 Task: Select the end date as December 2023
Action: Mouse moved to (727, 64)
Screenshot: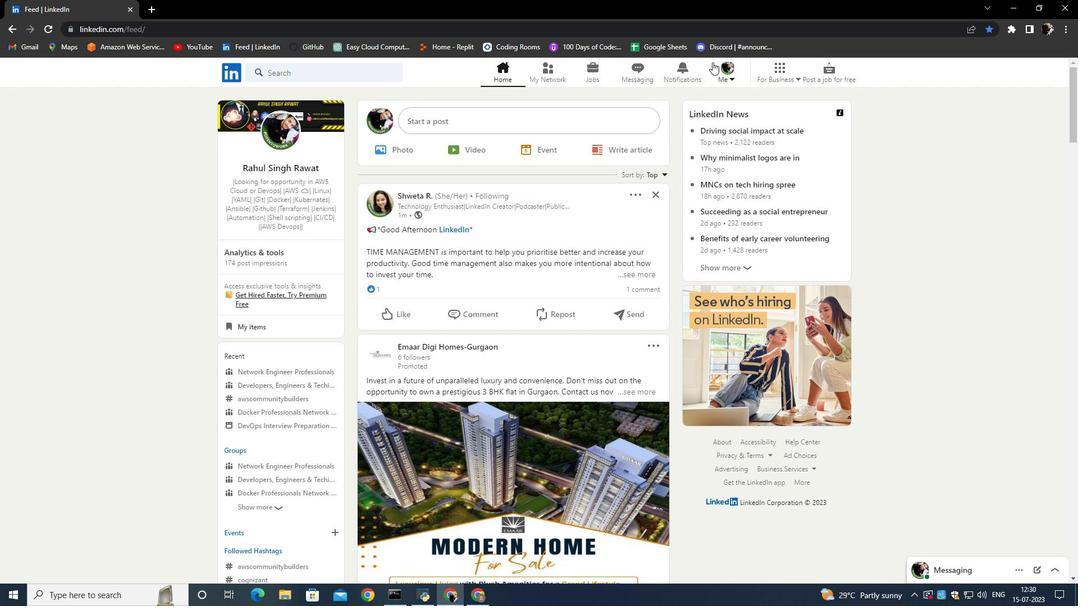 
Action: Mouse pressed left at (727, 64)
Screenshot: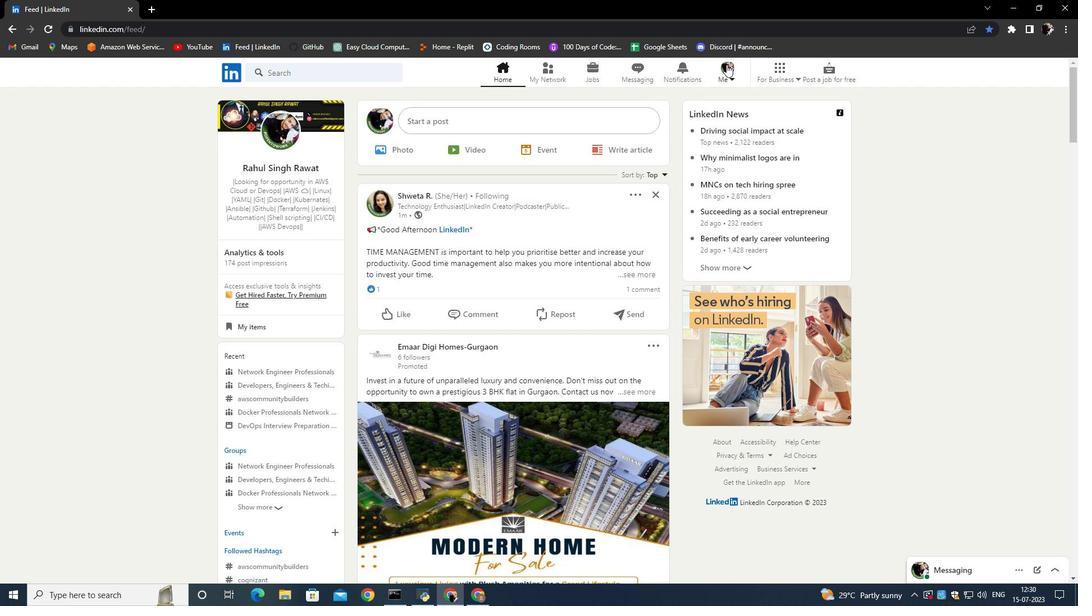 
Action: Mouse moved to (624, 135)
Screenshot: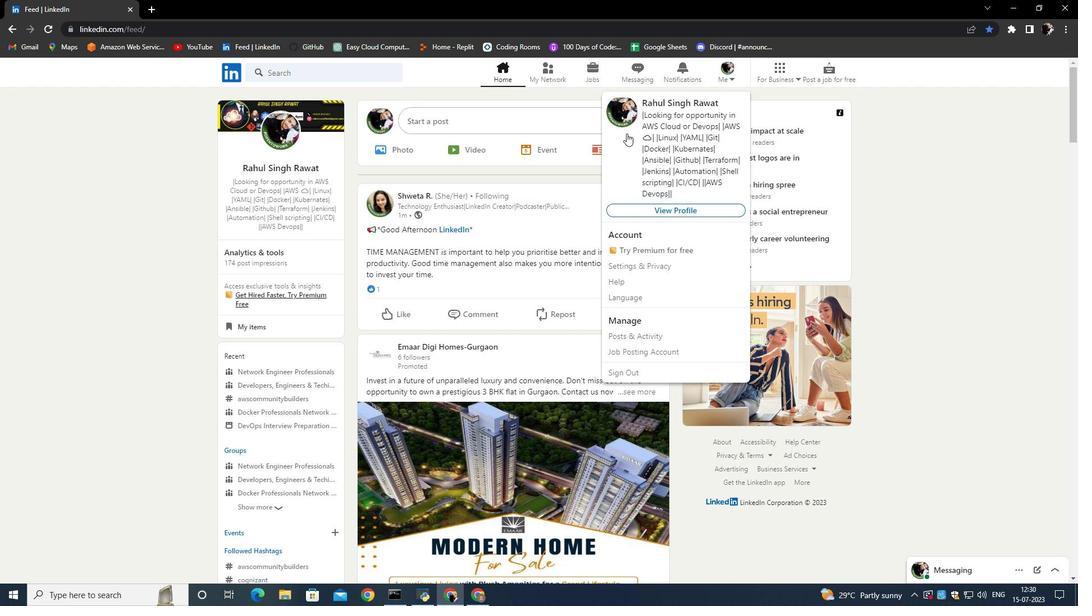 
Action: Mouse pressed left at (624, 135)
Screenshot: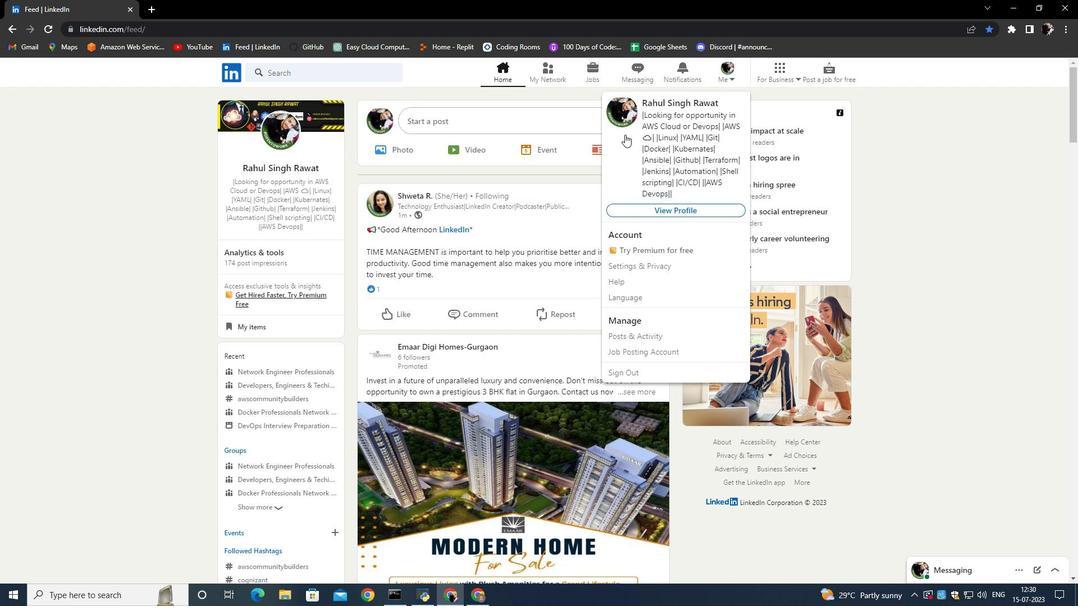 
Action: Mouse moved to (351, 425)
Screenshot: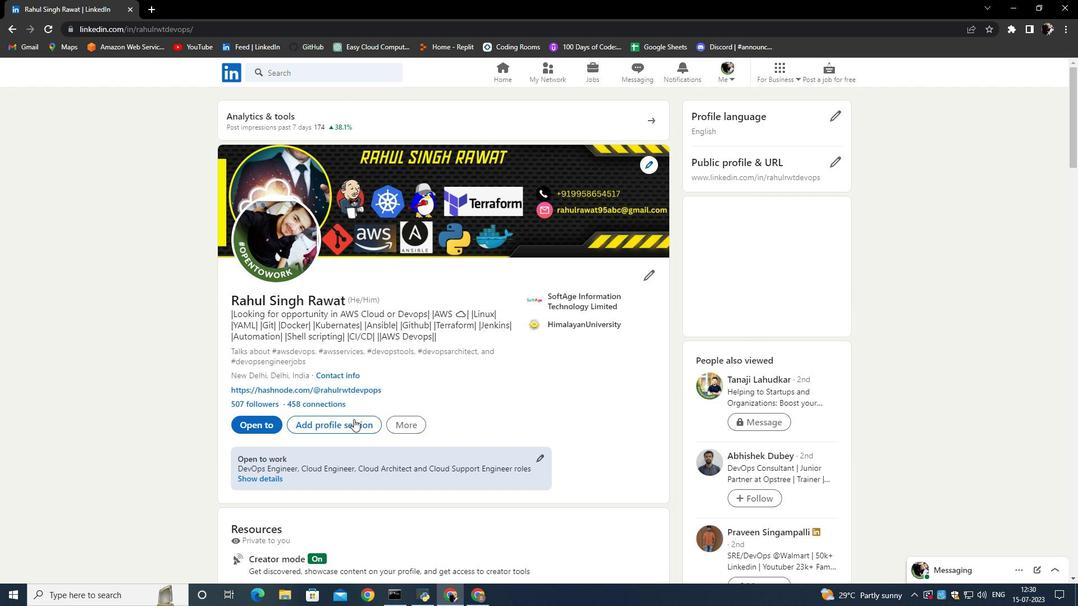 
Action: Mouse pressed left at (351, 425)
Screenshot: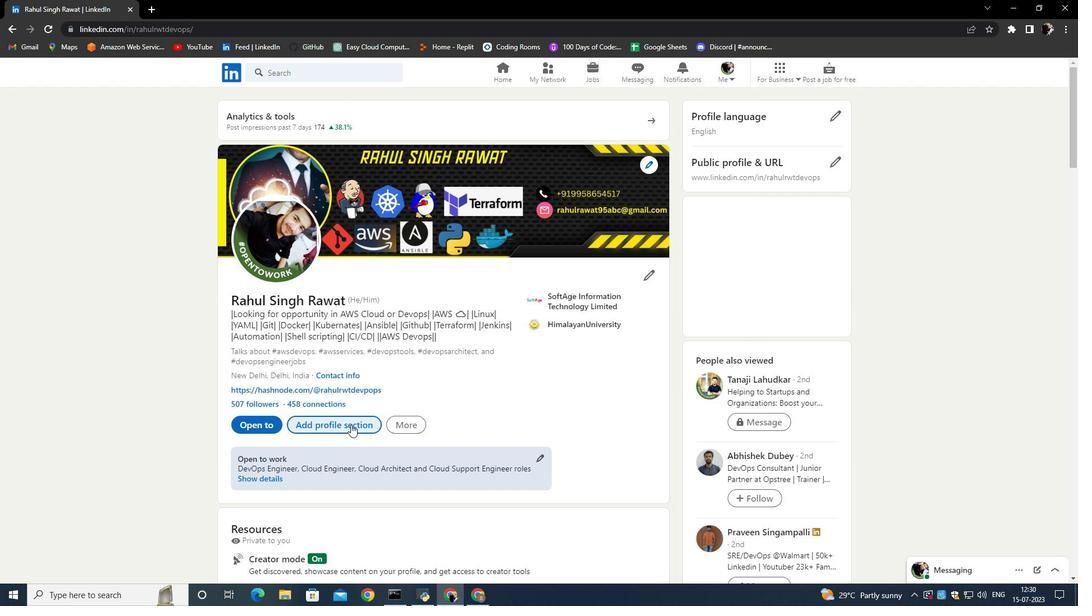 
Action: Mouse moved to (426, 310)
Screenshot: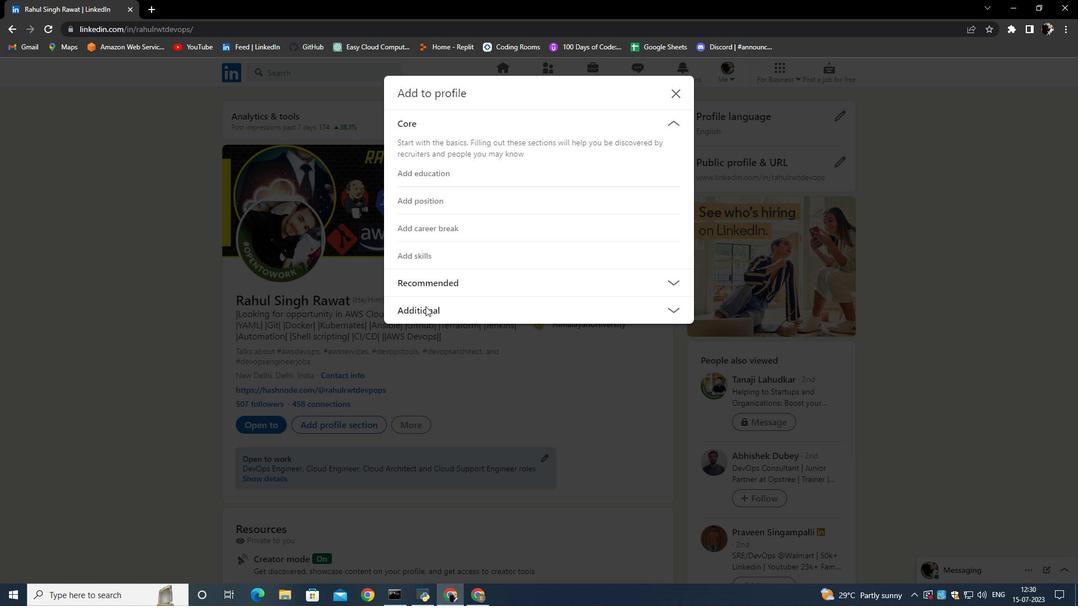 
Action: Mouse pressed left at (426, 310)
Screenshot: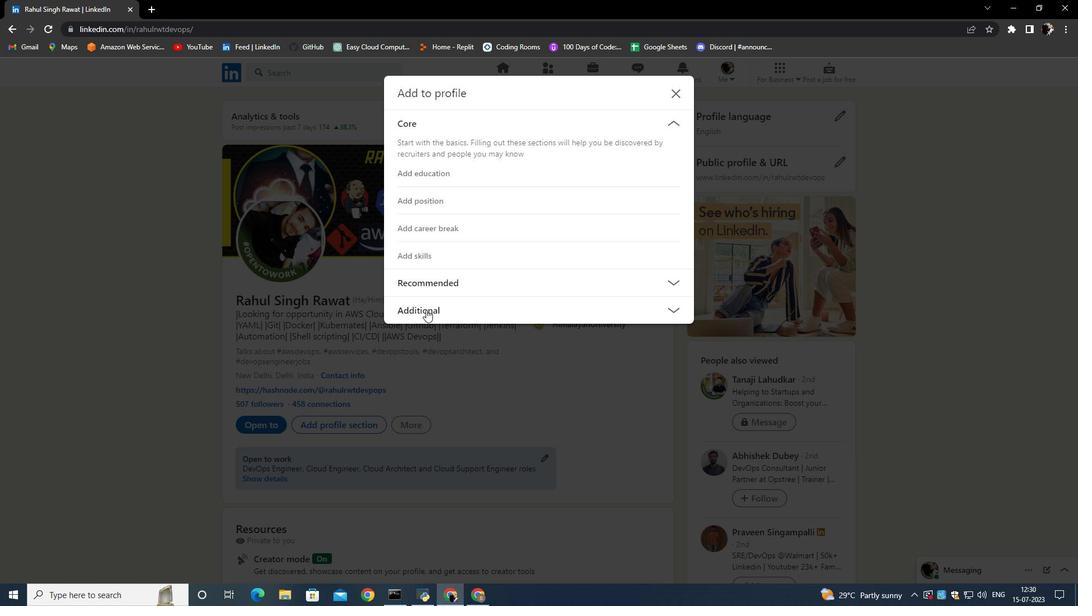 
Action: Mouse moved to (434, 228)
Screenshot: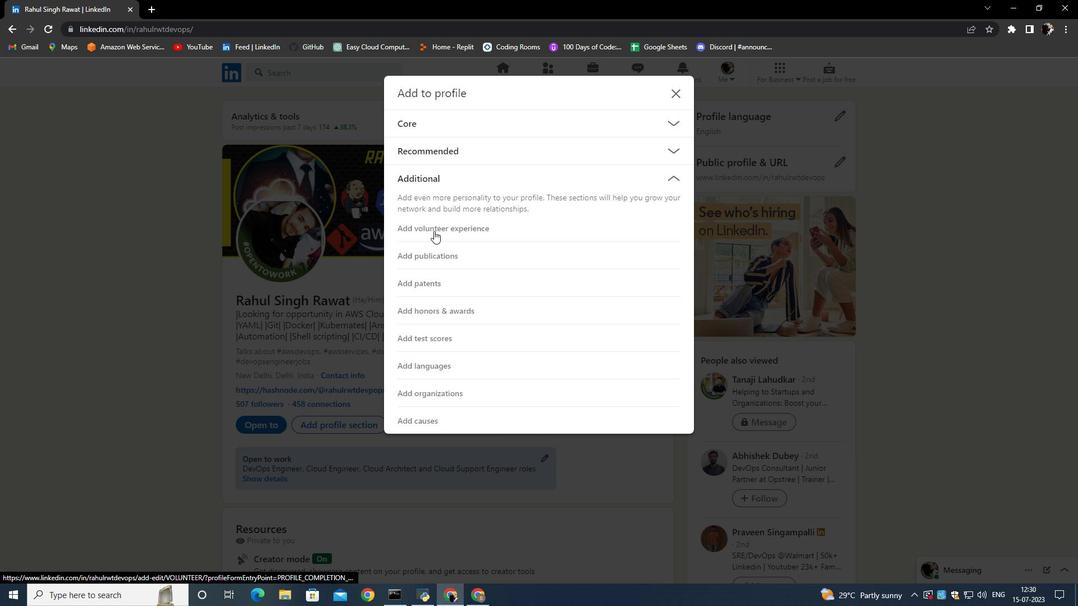 
Action: Mouse pressed left at (434, 228)
Screenshot: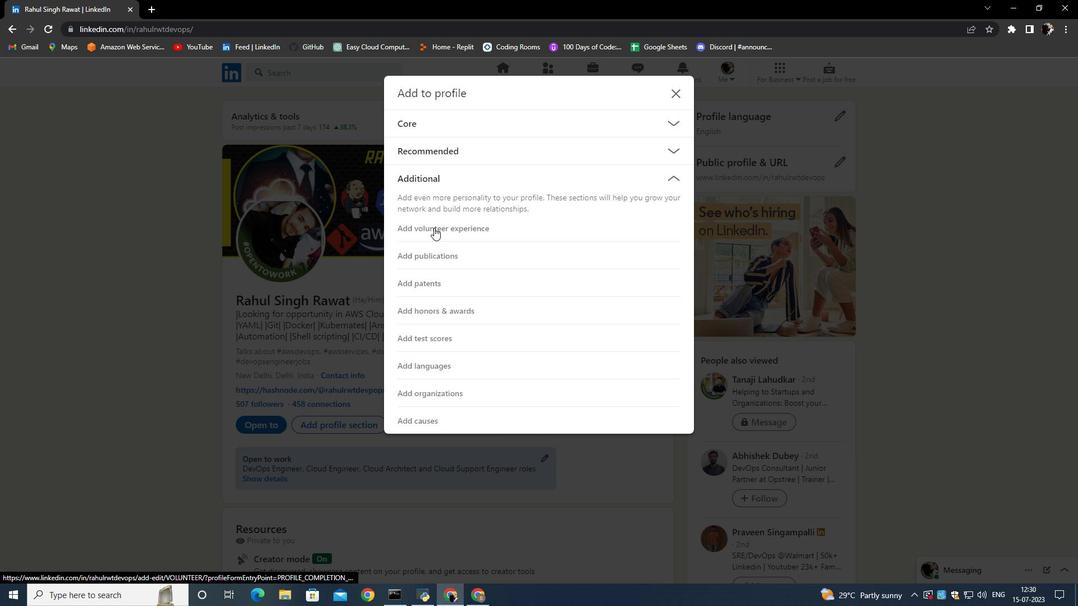 
Action: Mouse moved to (387, 378)
Screenshot: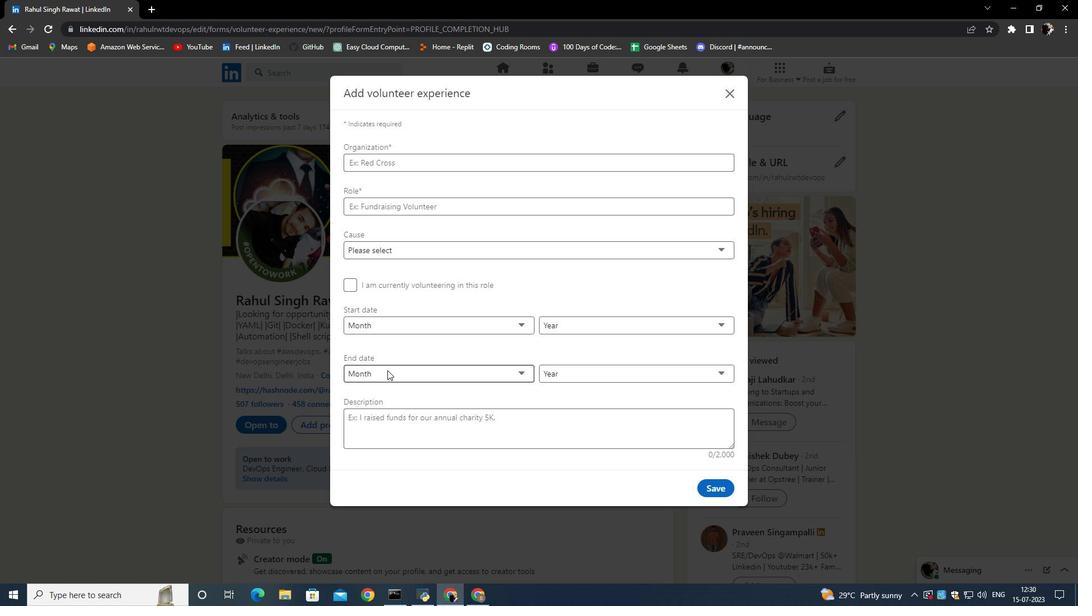 
Action: Mouse pressed left at (387, 378)
Screenshot: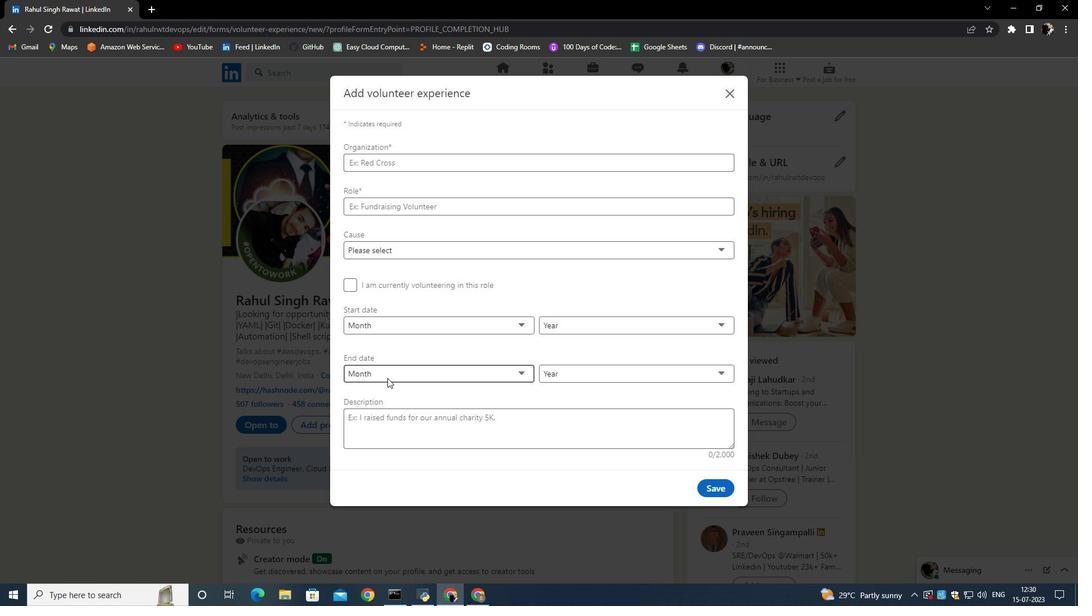 
Action: Mouse moved to (381, 523)
Screenshot: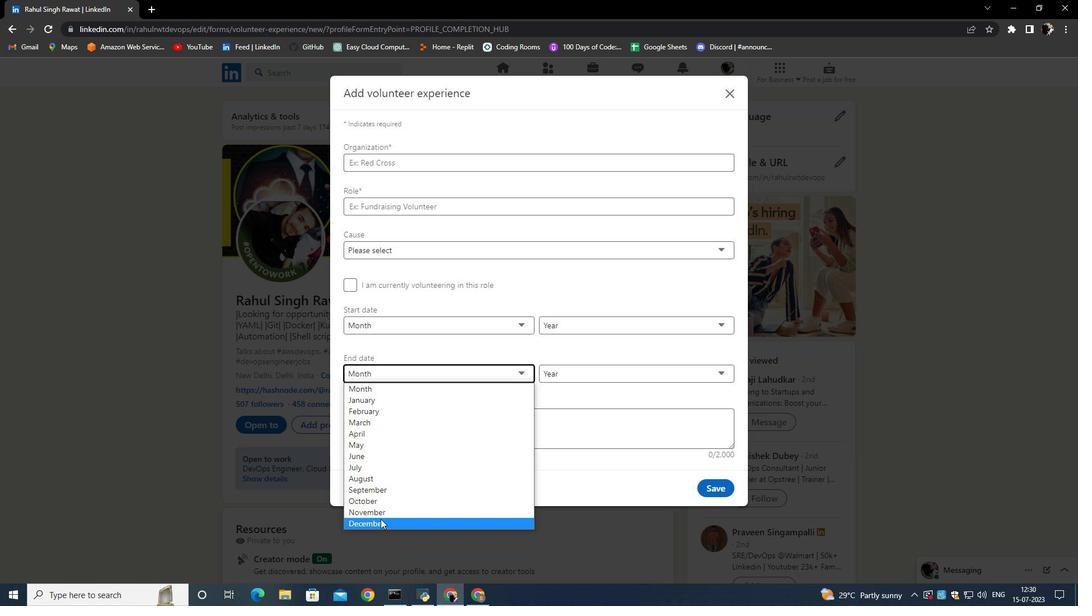 
Action: Mouse pressed left at (381, 523)
Screenshot: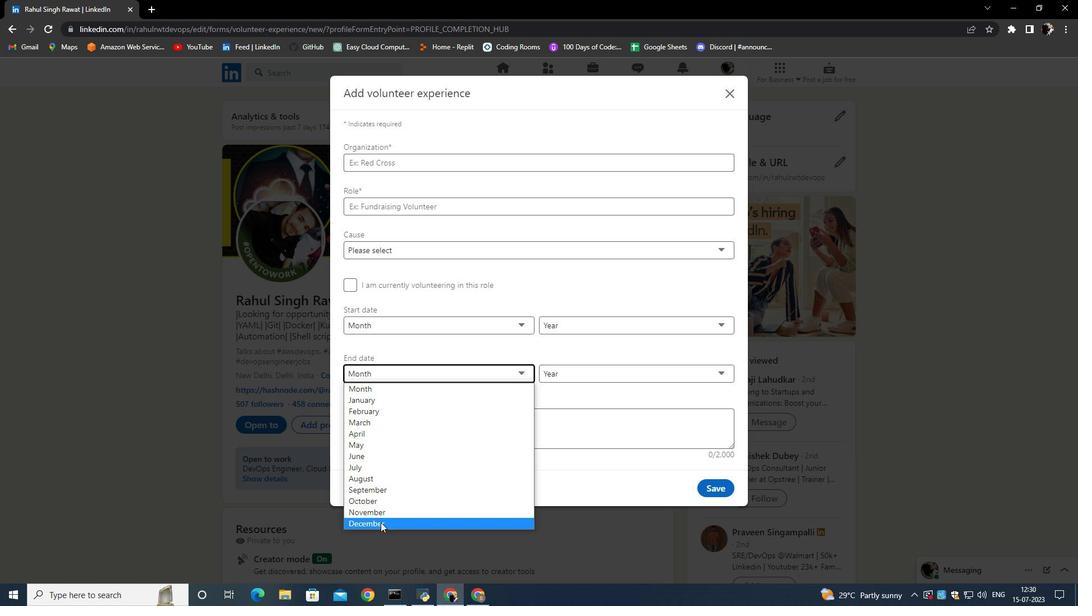 
Action: Mouse moved to (573, 374)
Screenshot: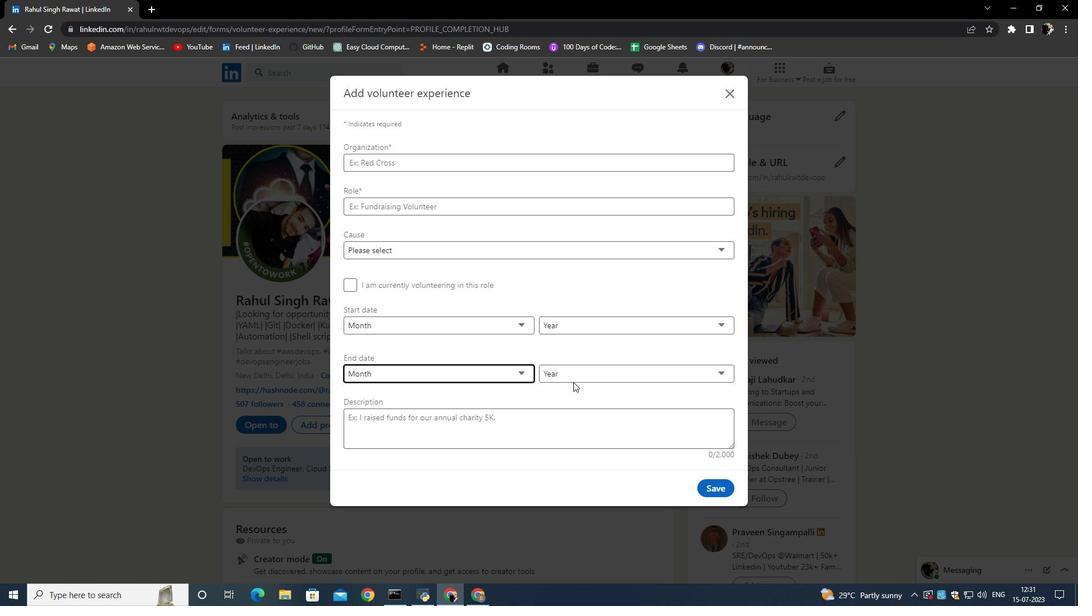 
Action: Mouse pressed left at (573, 374)
Screenshot: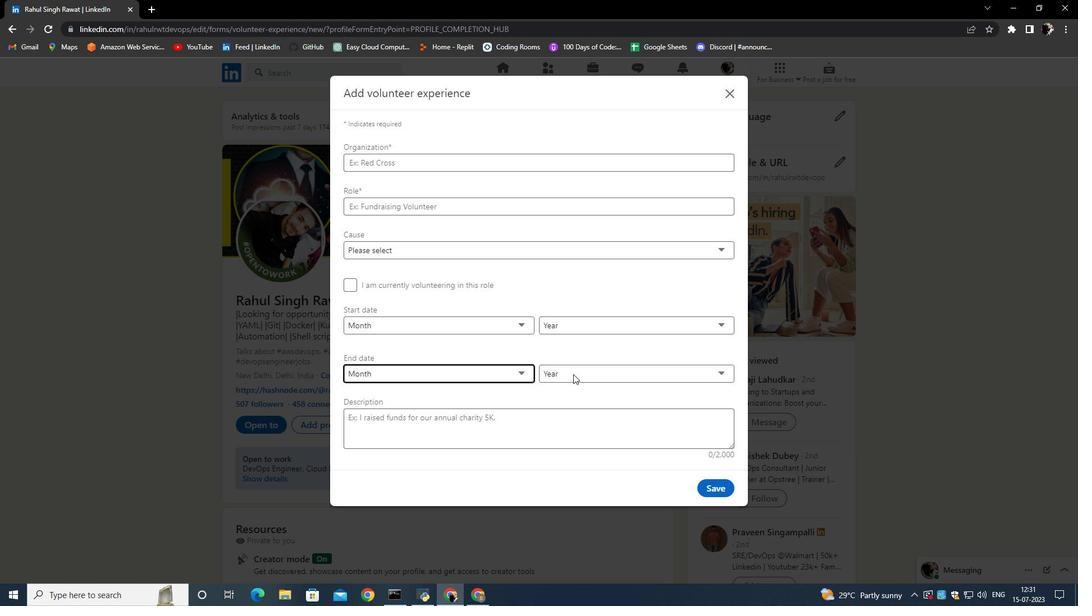 
Action: Mouse moved to (572, 157)
Screenshot: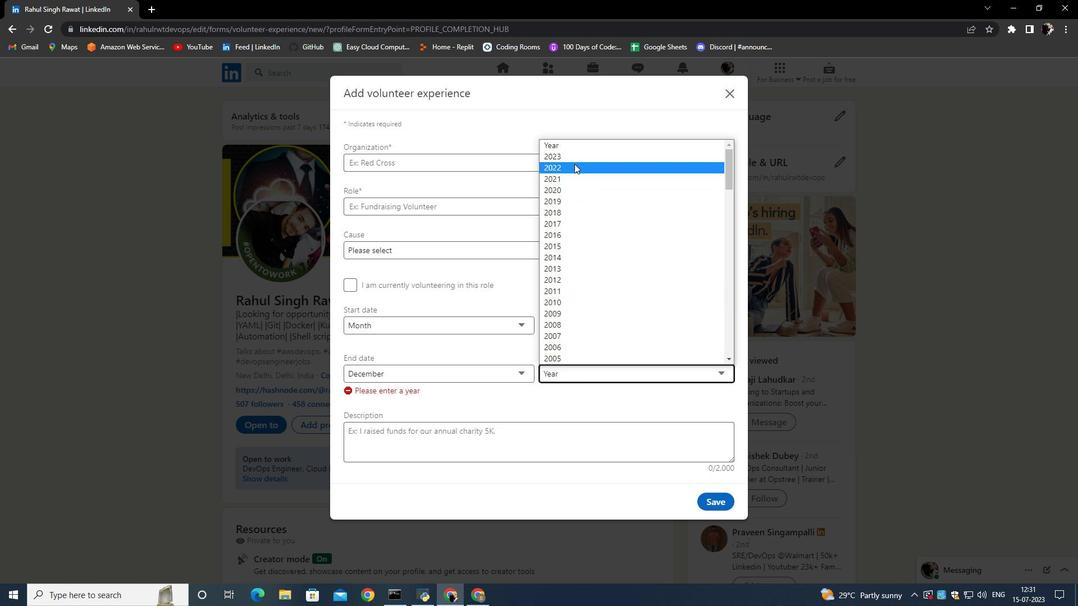 
Action: Mouse pressed left at (572, 157)
Screenshot: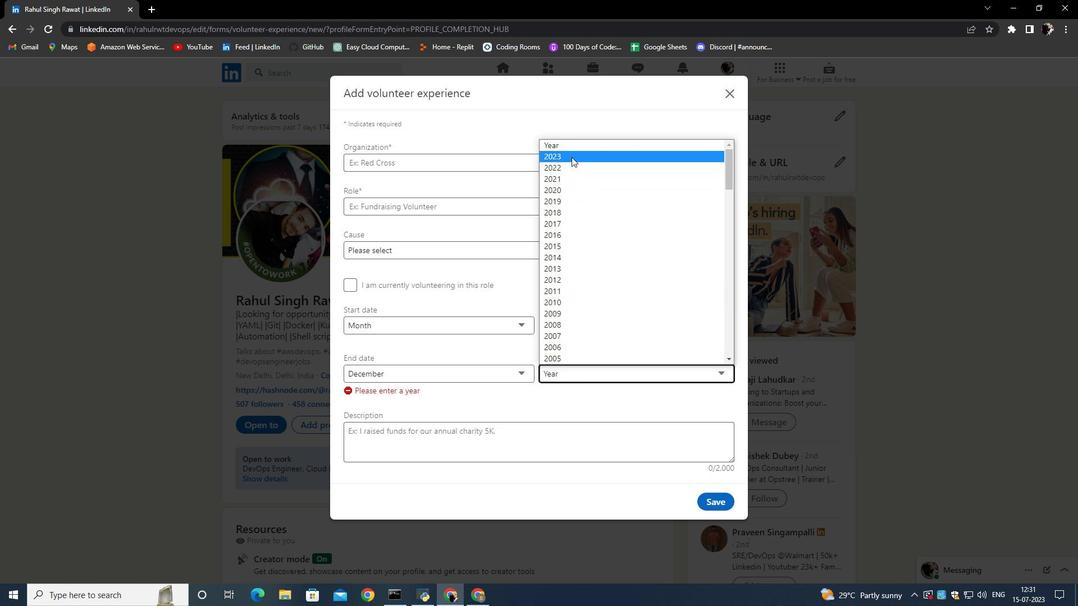 
Action: Mouse moved to (571, 157)
Screenshot: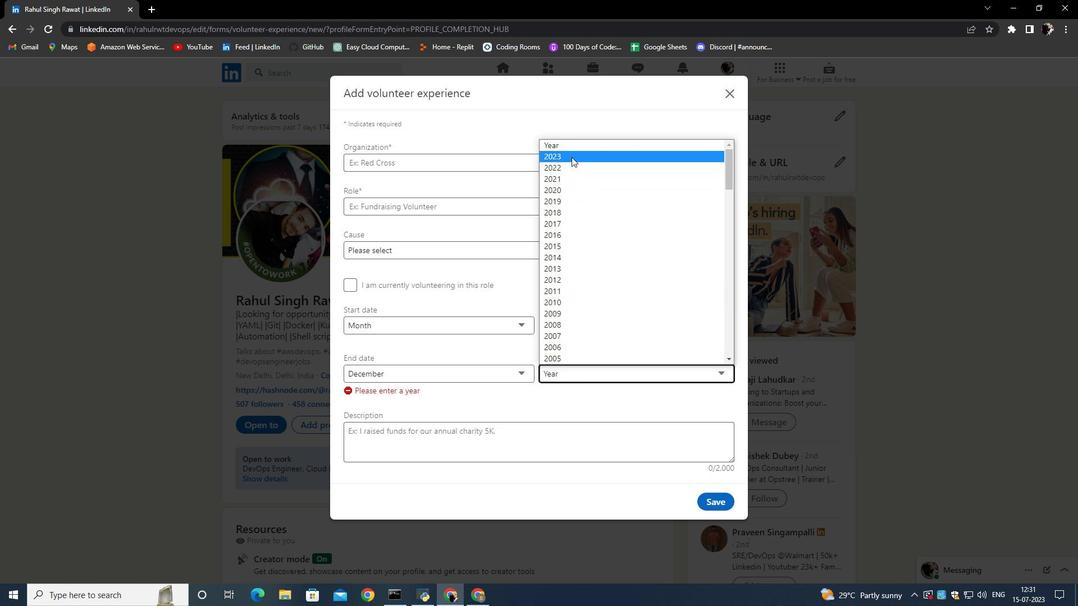 
